 Task: Add video link https://elai.io/.
Action: Mouse moved to (601, 162)
Screenshot: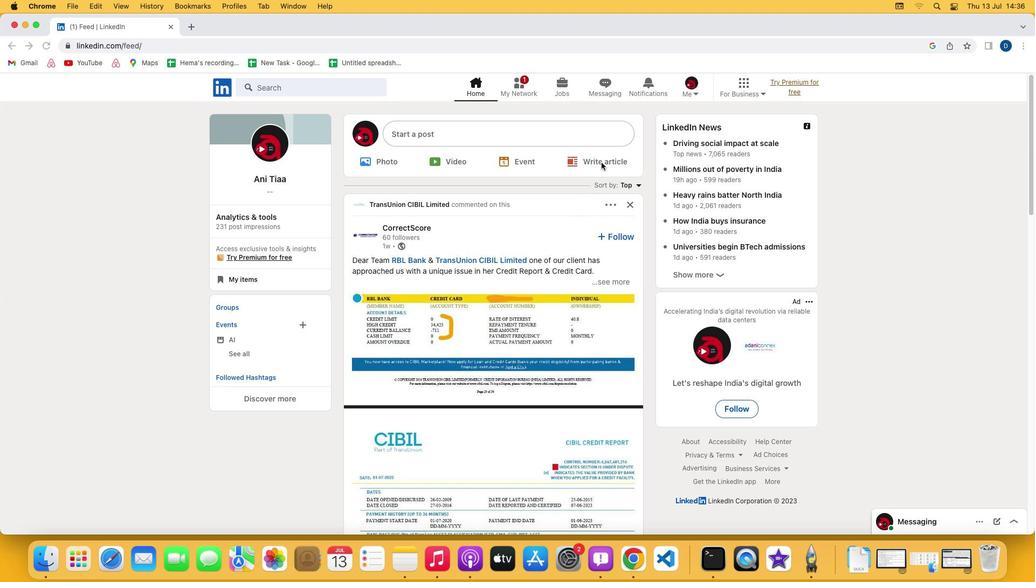 
Action: Mouse pressed left at (601, 162)
Screenshot: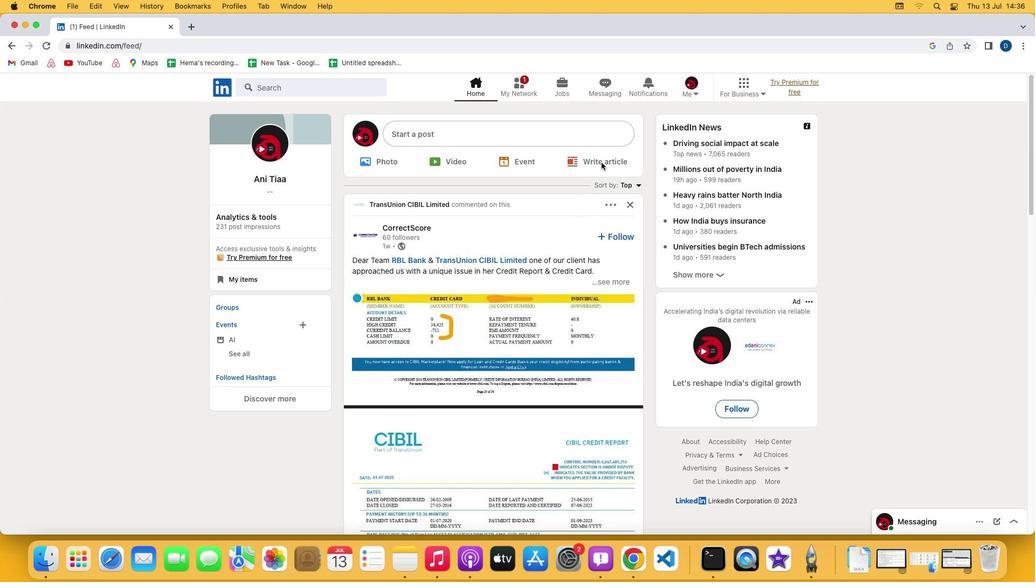 
Action: Mouse pressed left at (601, 162)
Screenshot: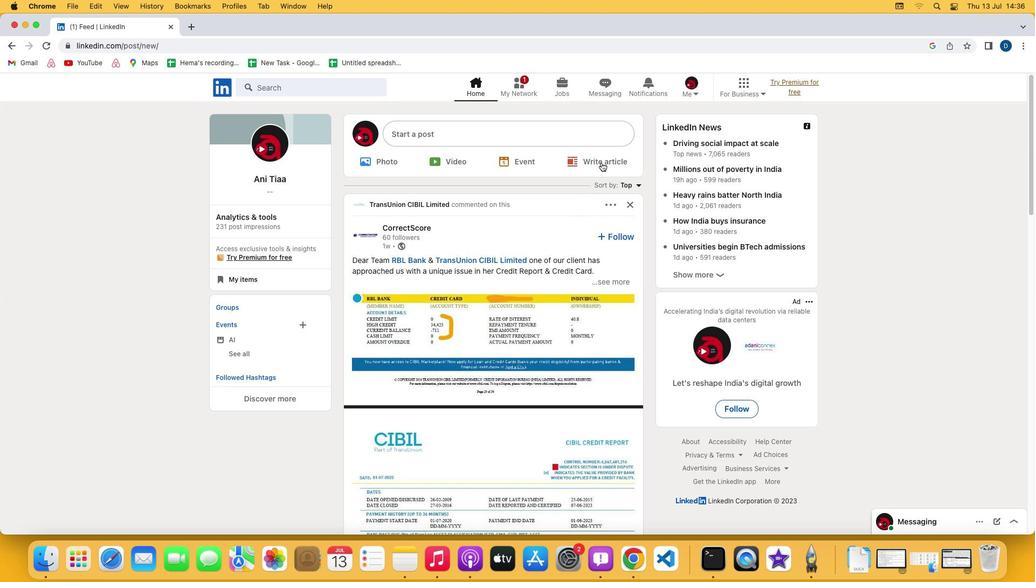 
Action: Mouse moved to (304, 344)
Screenshot: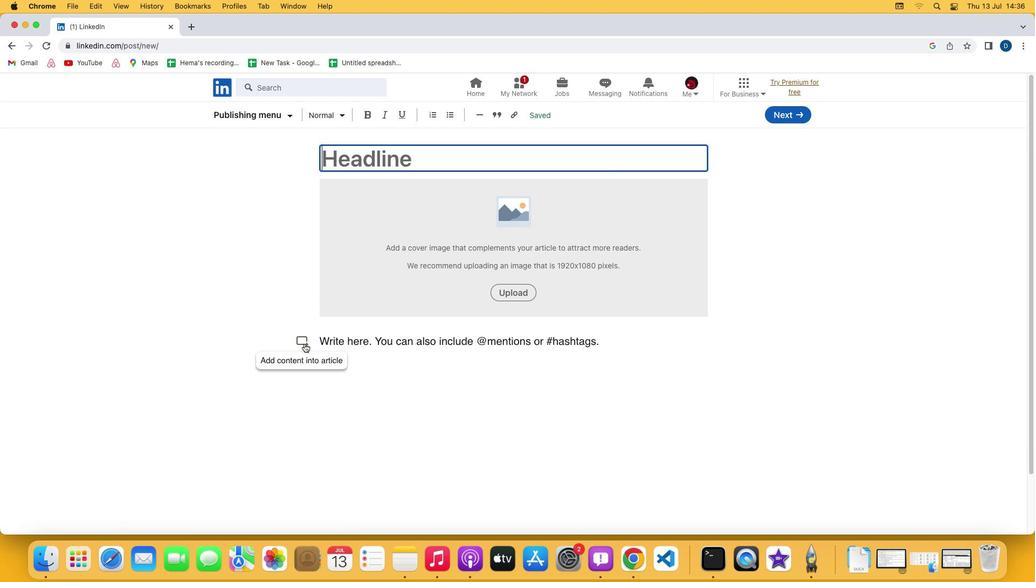 
Action: Mouse pressed left at (304, 344)
Screenshot: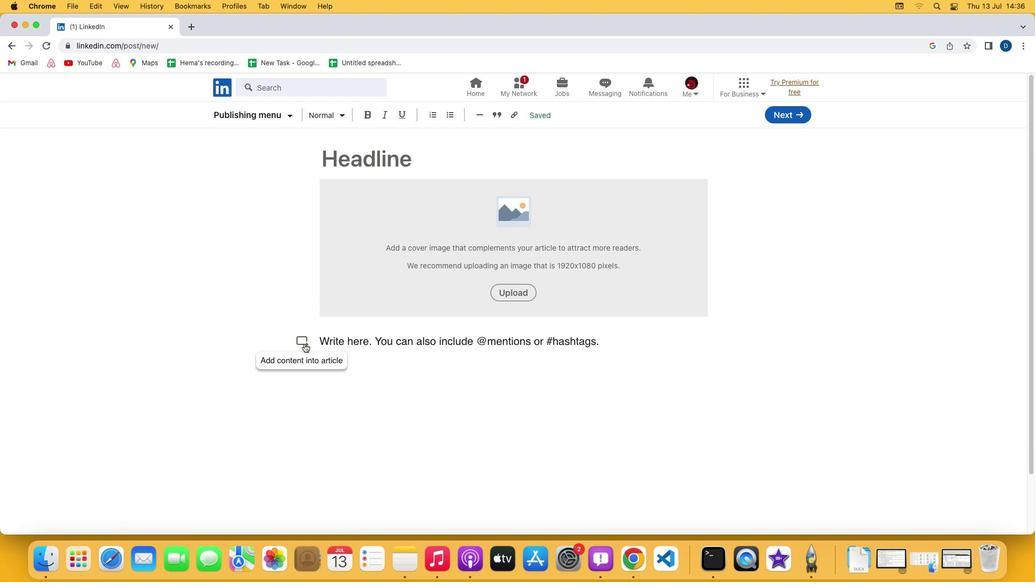 
Action: Mouse moved to (444, 344)
Screenshot: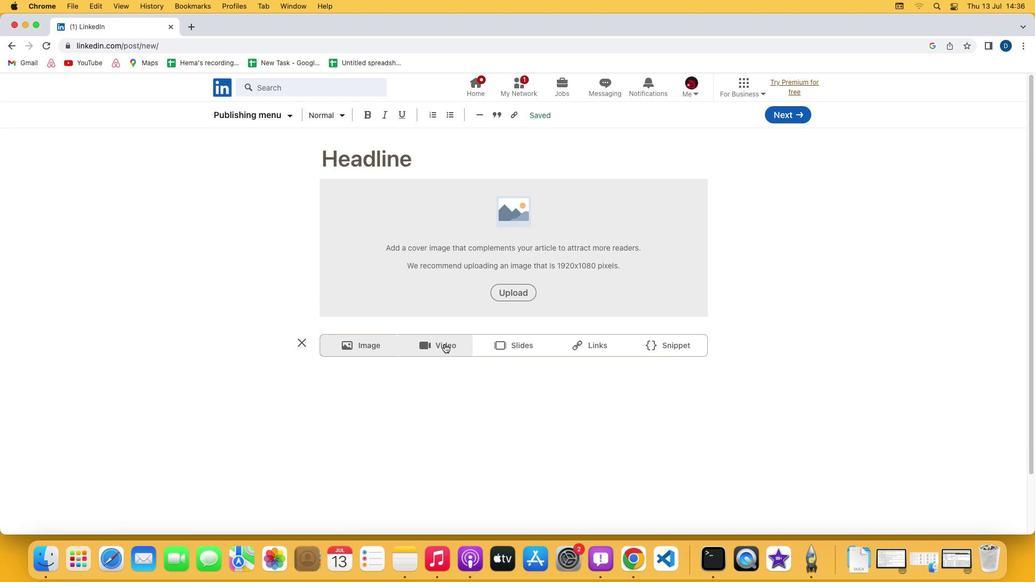
Action: Mouse pressed left at (444, 344)
Screenshot: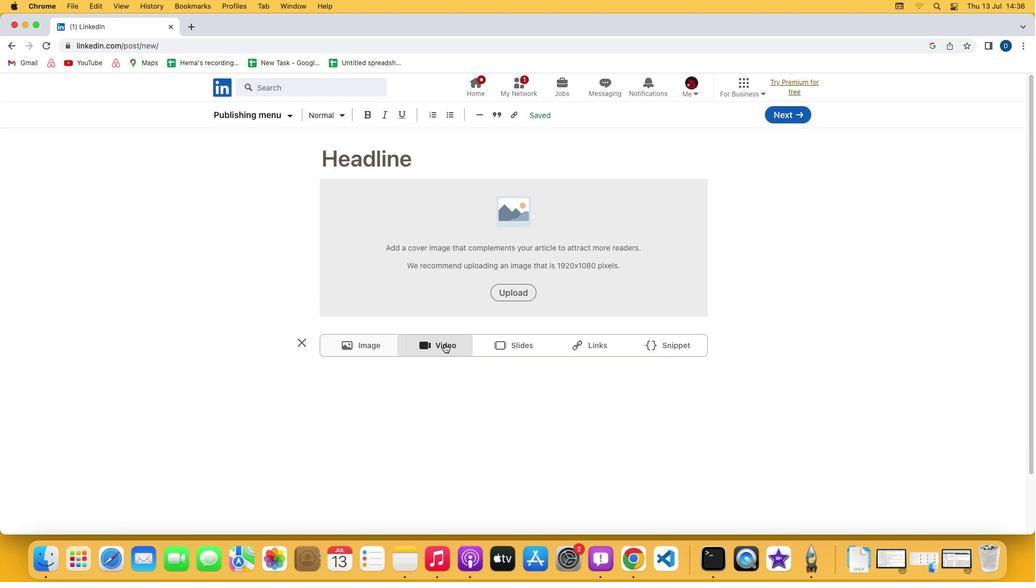 
Action: Mouse moved to (527, 396)
Screenshot: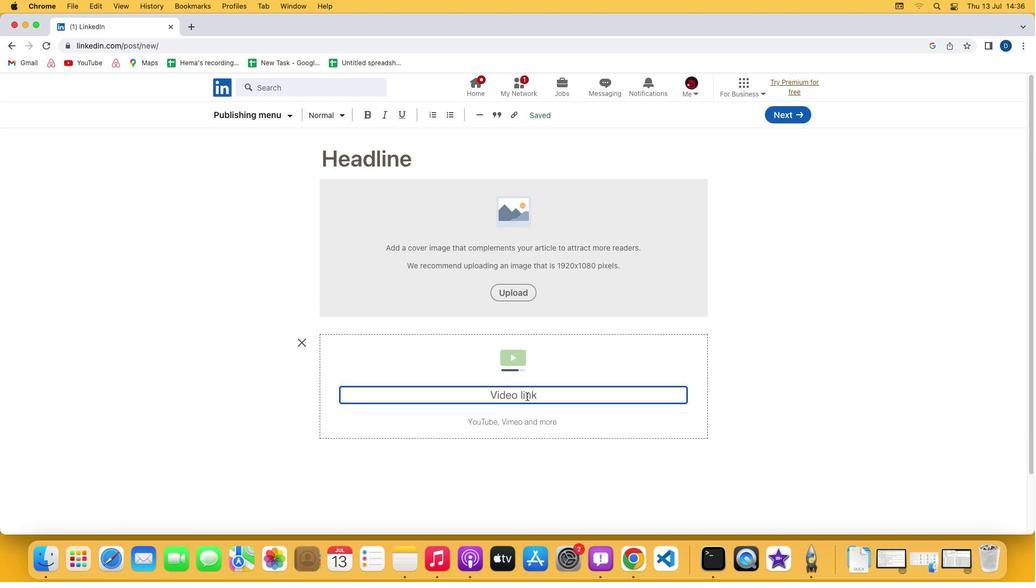 
Action: Mouse pressed left at (527, 396)
Screenshot: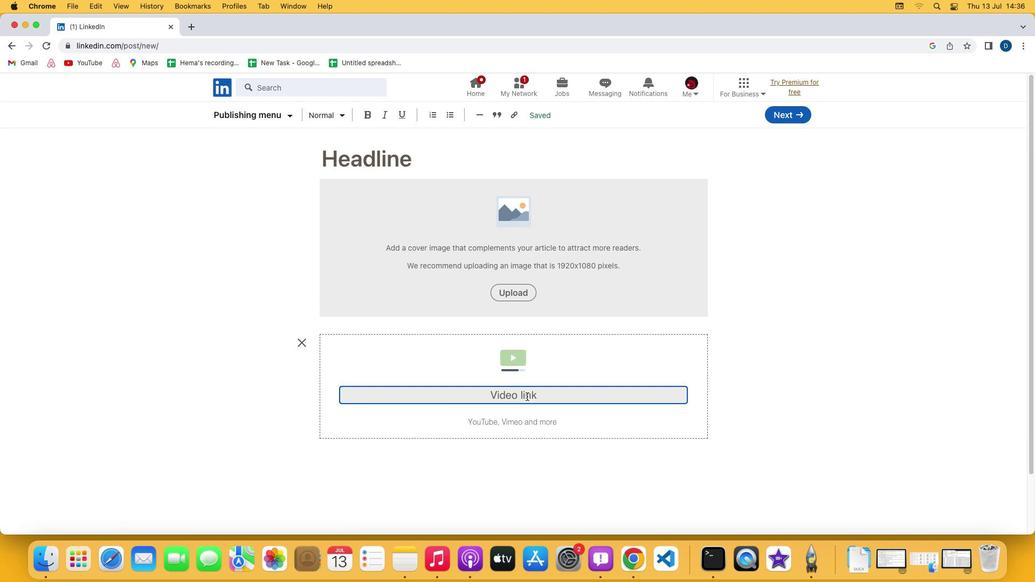 
Action: Key pressed Key.cmd'v'
Screenshot: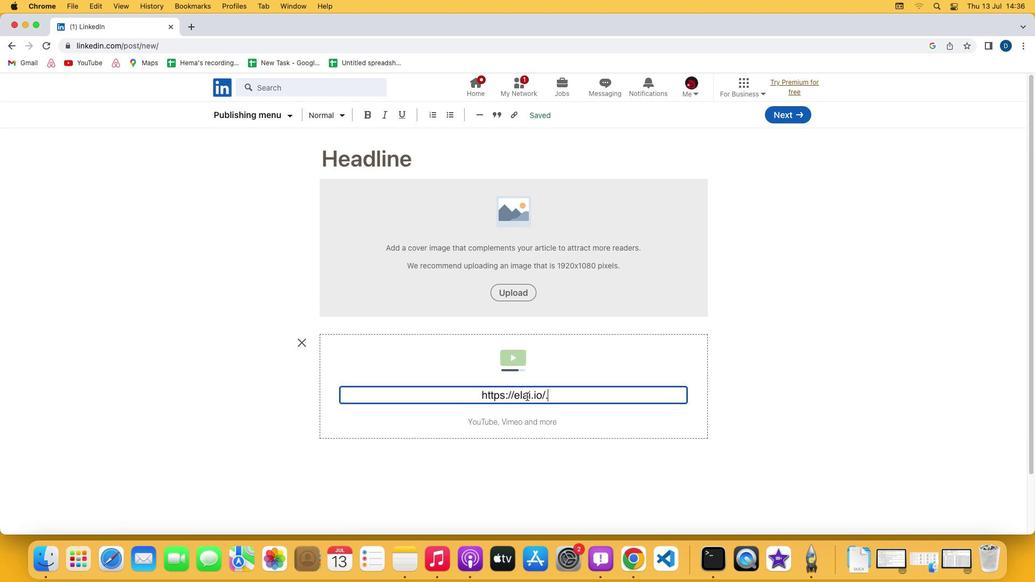 
Action: Mouse moved to (568, 388)
Screenshot: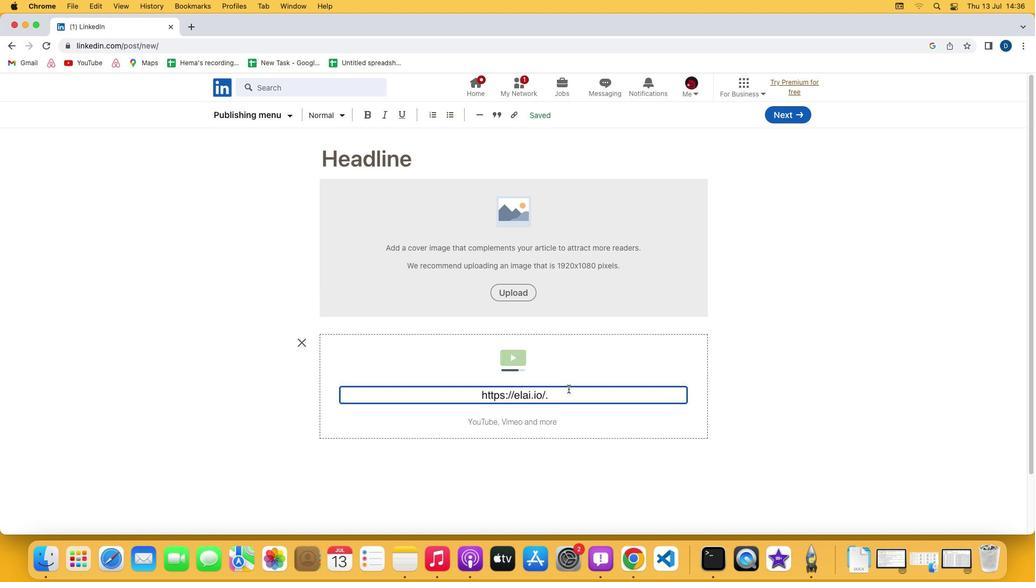 
